 Task: Create a rule from the Agile list, Priority changed -> Complete task in the project AgileFrame if Priority Cleared then Complete Task
Action: Mouse moved to (1129, 182)
Screenshot: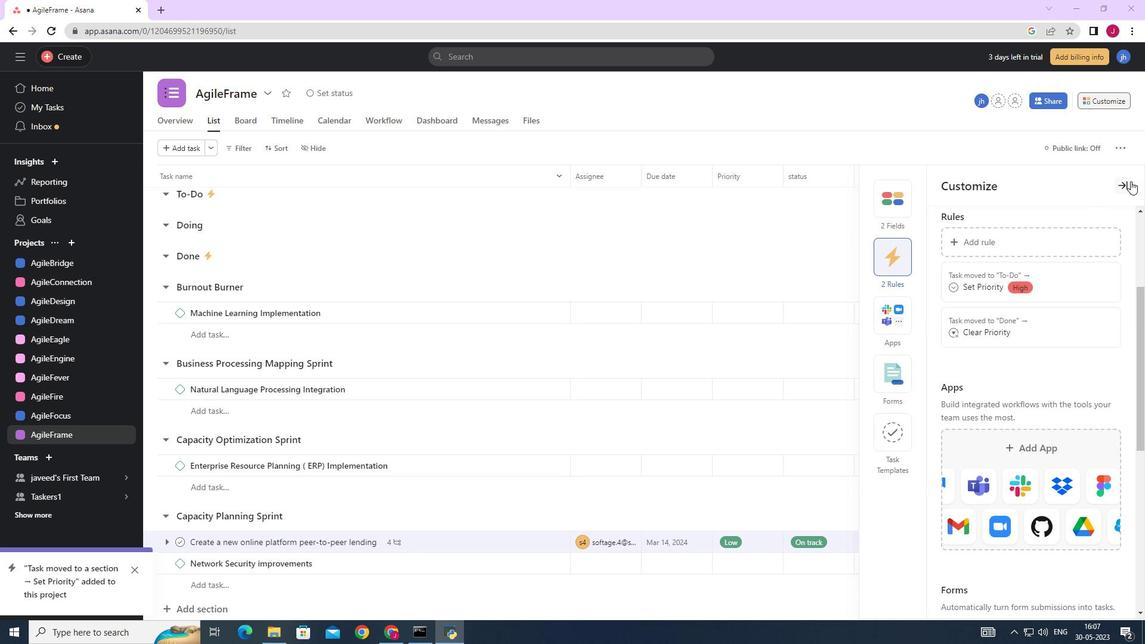 
Action: Mouse pressed left at (1129, 182)
Screenshot: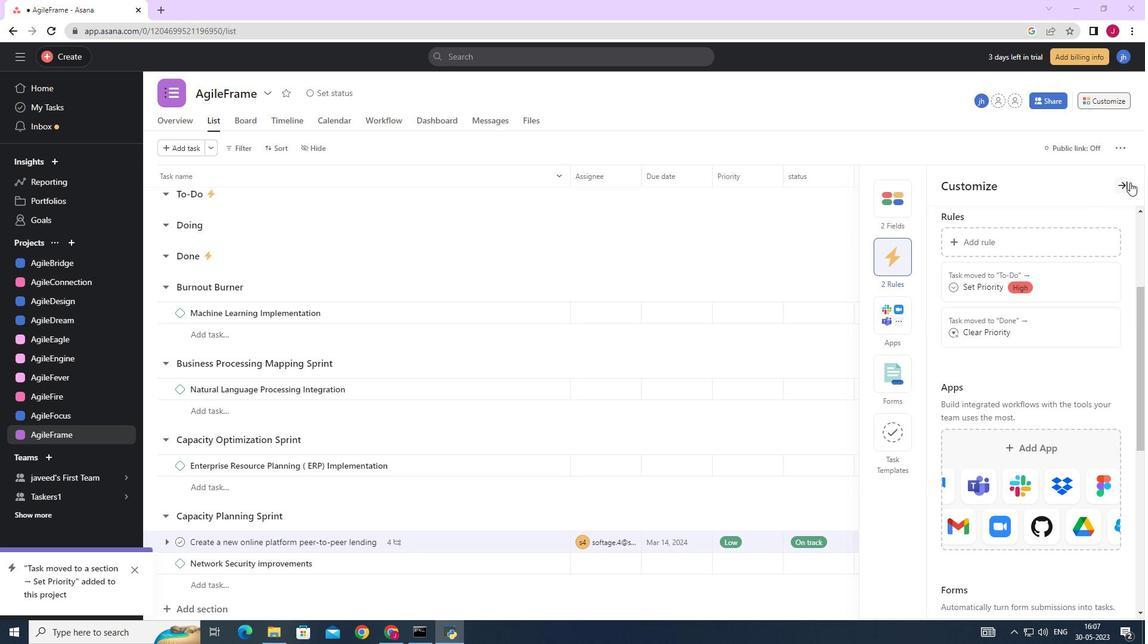 
Action: Mouse moved to (414, 265)
Screenshot: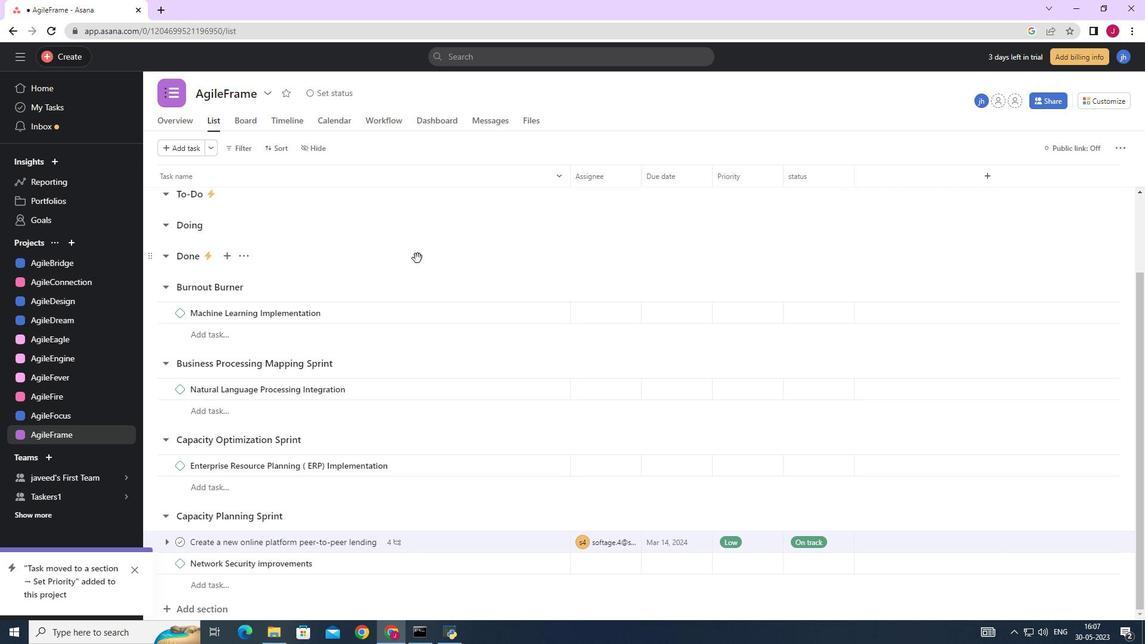 
Action: Mouse scrolled (414, 264) with delta (0, 0)
Screenshot: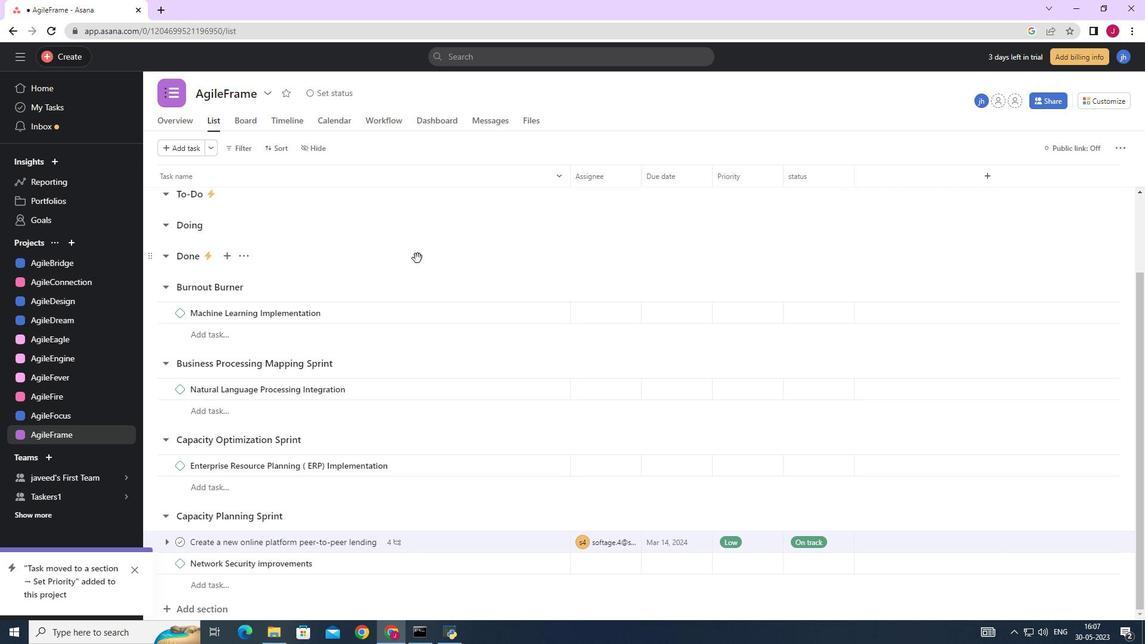
Action: Mouse scrolled (414, 264) with delta (0, 0)
Screenshot: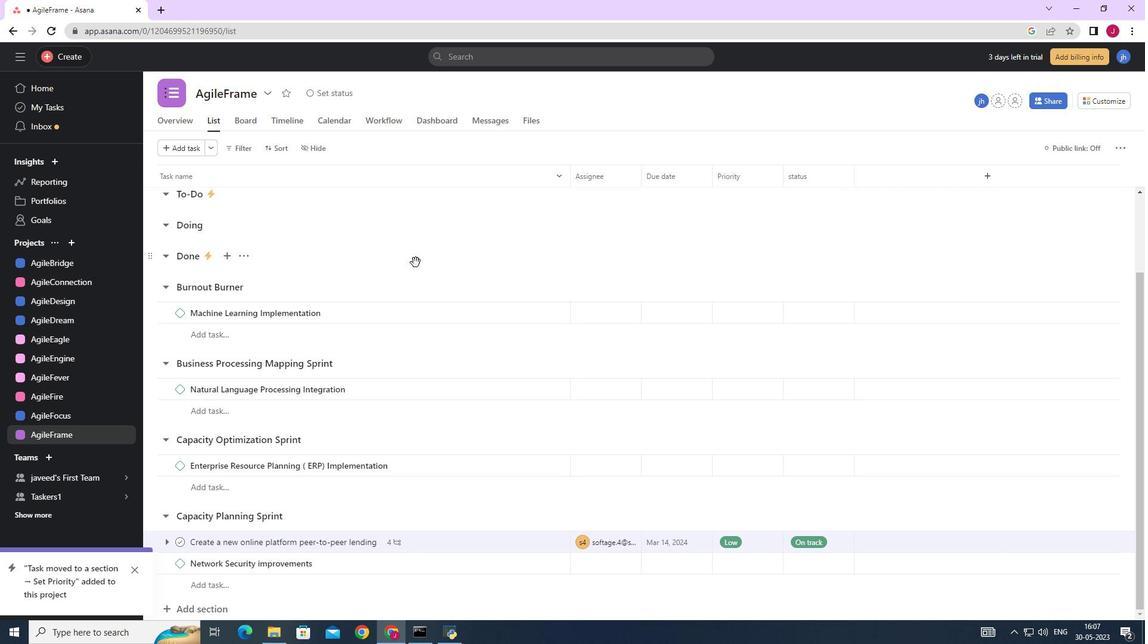 
Action: Mouse scrolled (414, 264) with delta (0, 0)
Screenshot: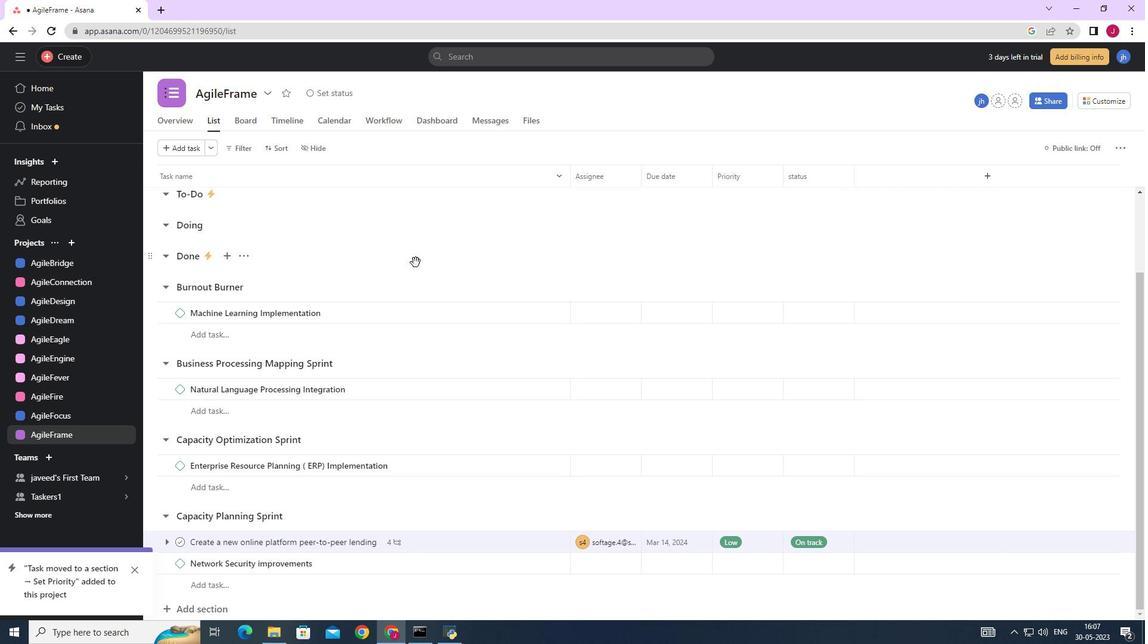 
Action: Mouse scrolled (414, 264) with delta (0, 0)
Screenshot: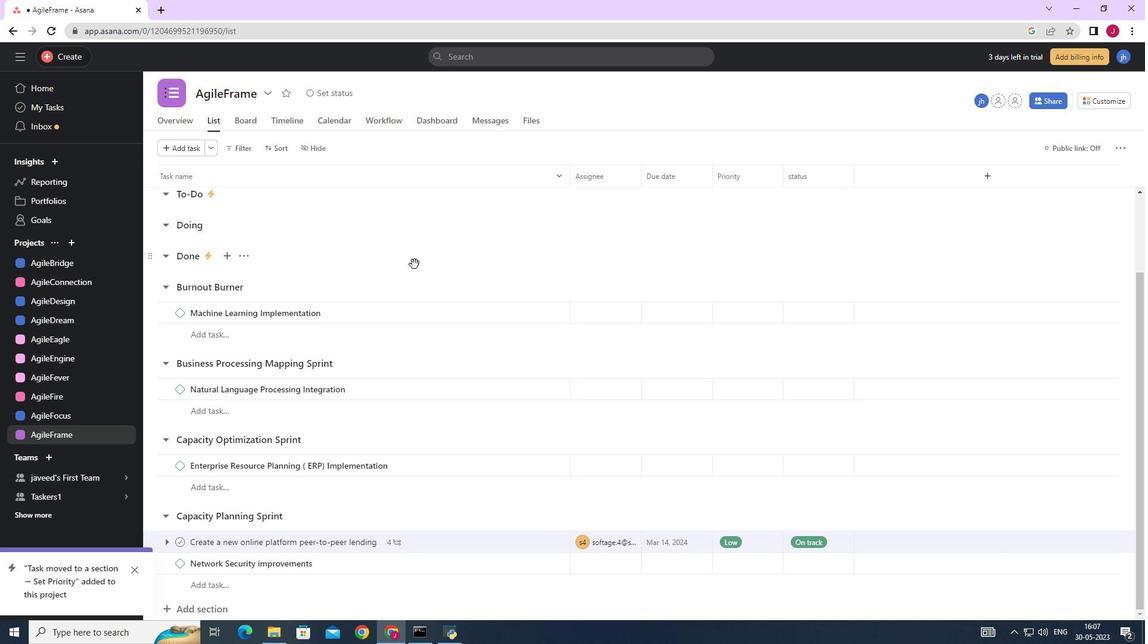 
Action: Mouse moved to (251, 242)
Screenshot: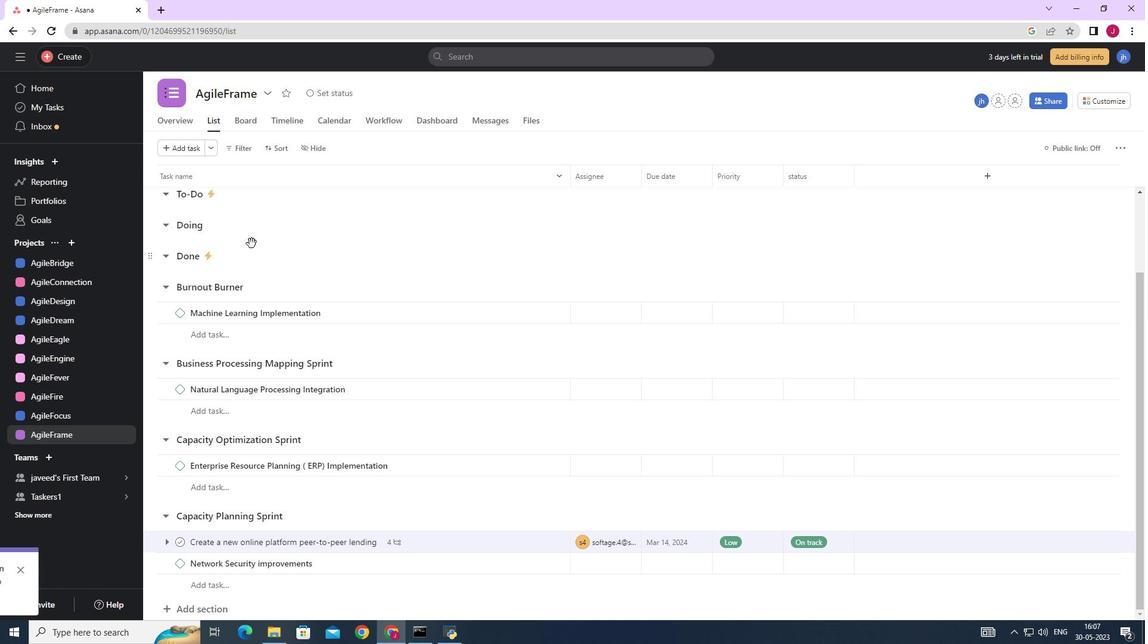 
Action: Mouse scrolled (251, 242) with delta (0, 0)
Screenshot: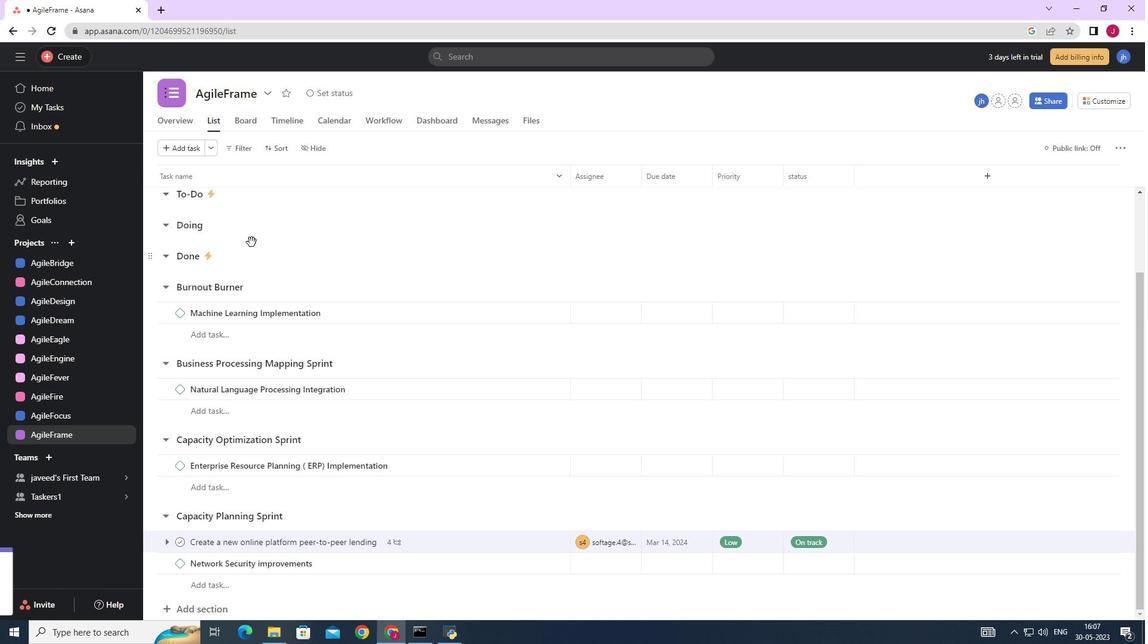 
Action: Mouse scrolled (251, 242) with delta (0, 0)
Screenshot: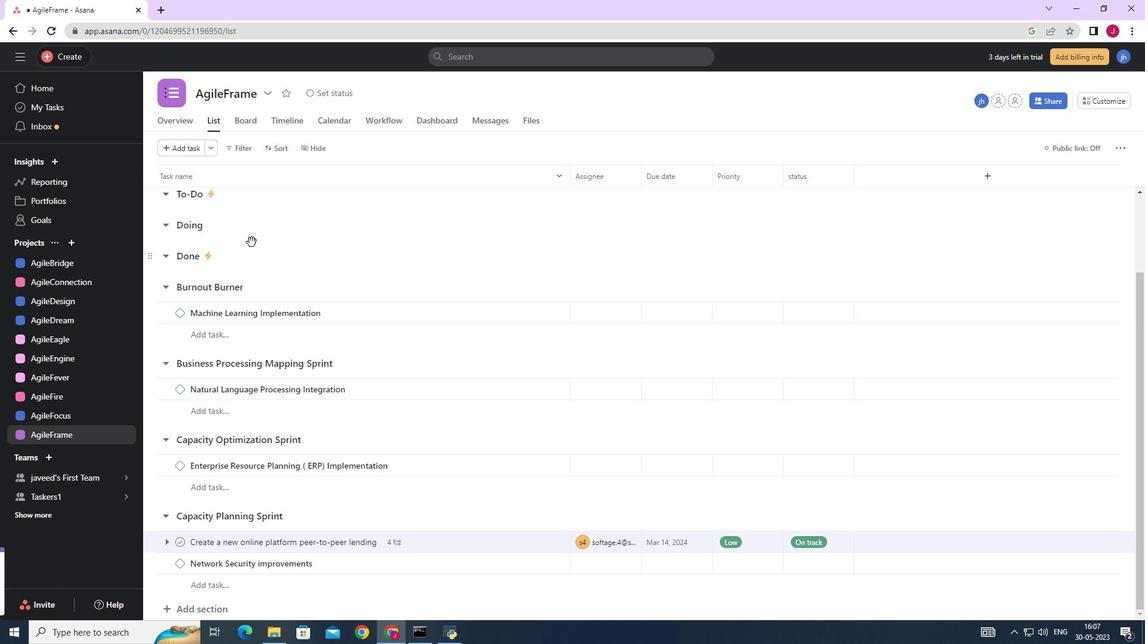 
Action: Mouse scrolled (251, 242) with delta (0, 0)
Screenshot: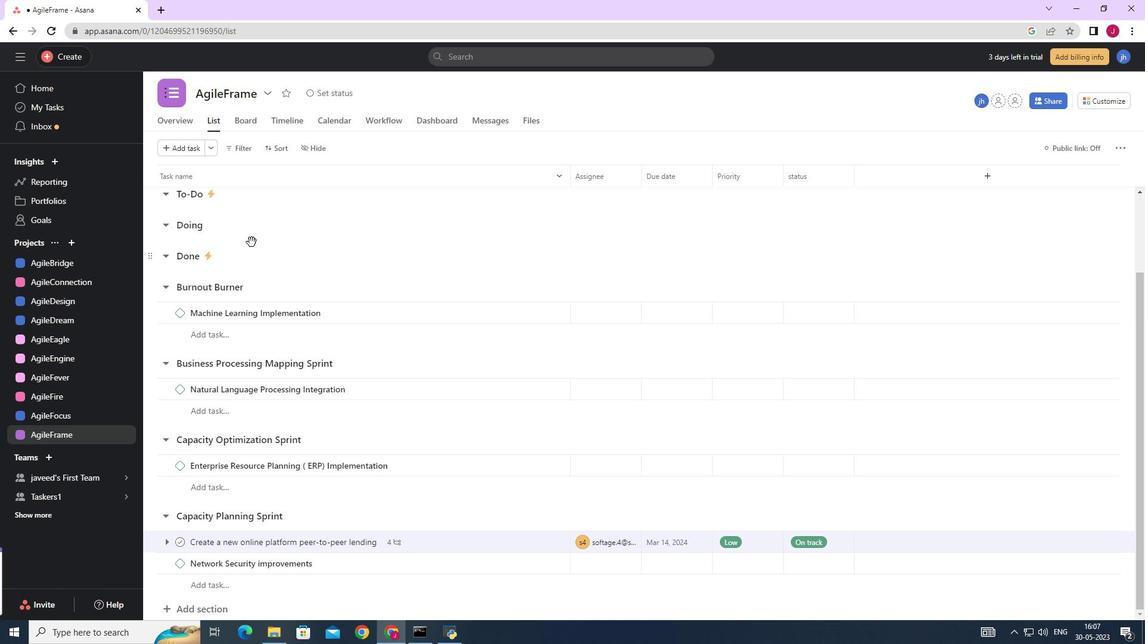
Action: Mouse scrolled (251, 241) with delta (0, 0)
Screenshot: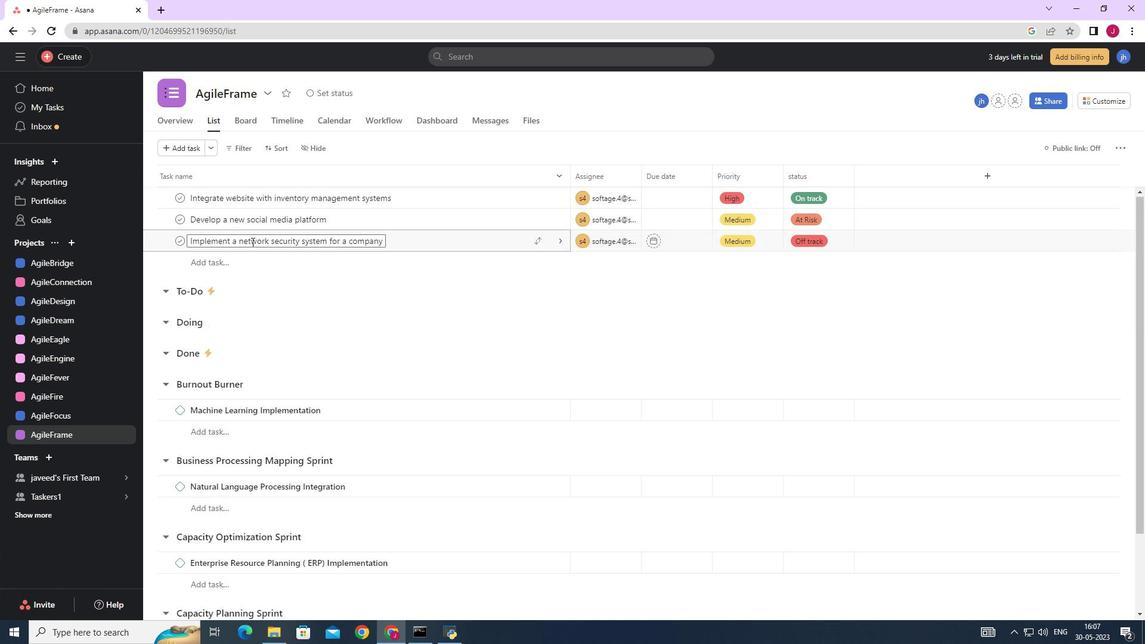 
Action: Mouse scrolled (251, 241) with delta (0, 0)
Screenshot: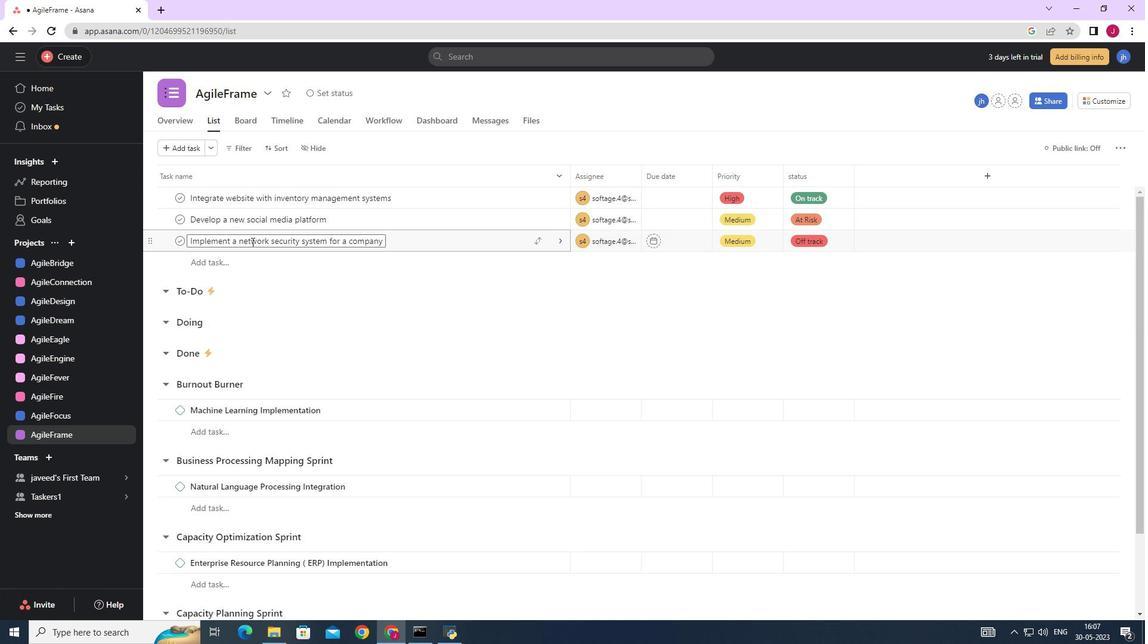 
Action: Mouse scrolled (251, 241) with delta (0, 0)
Screenshot: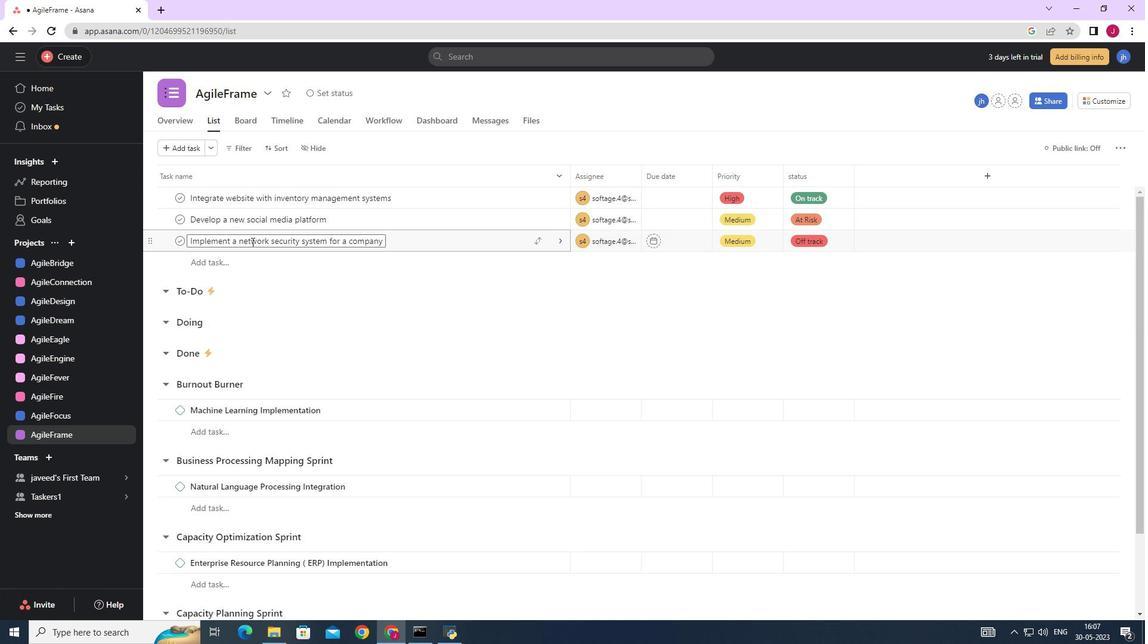 
Action: Mouse scrolled (251, 242) with delta (0, 0)
Screenshot: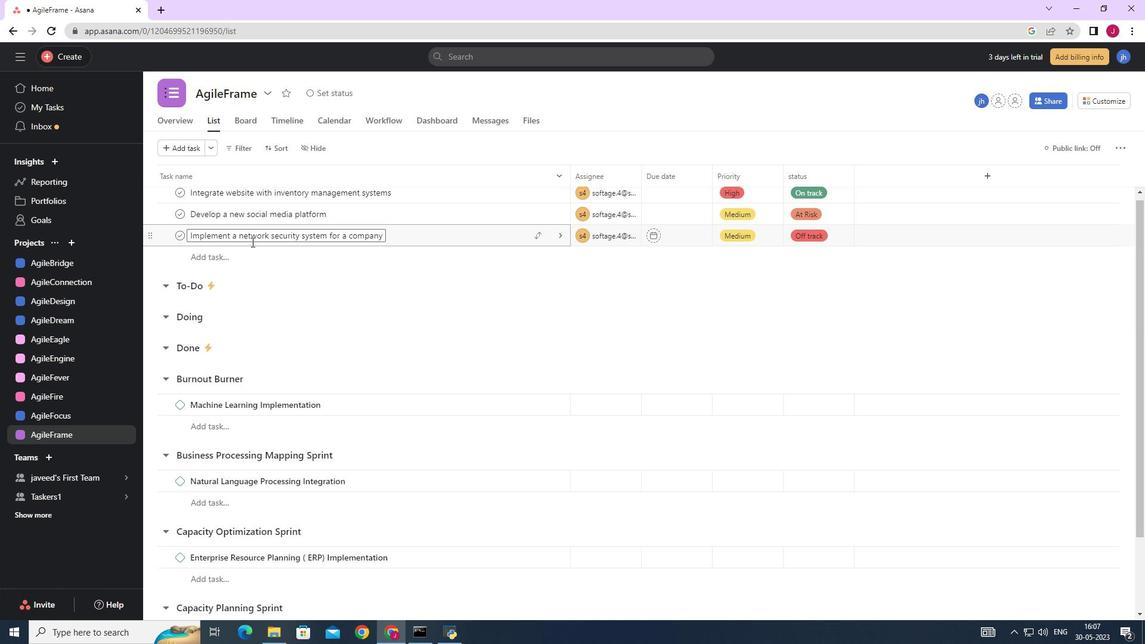 
Action: Mouse scrolled (251, 242) with delta (0, 0)
Screenshot: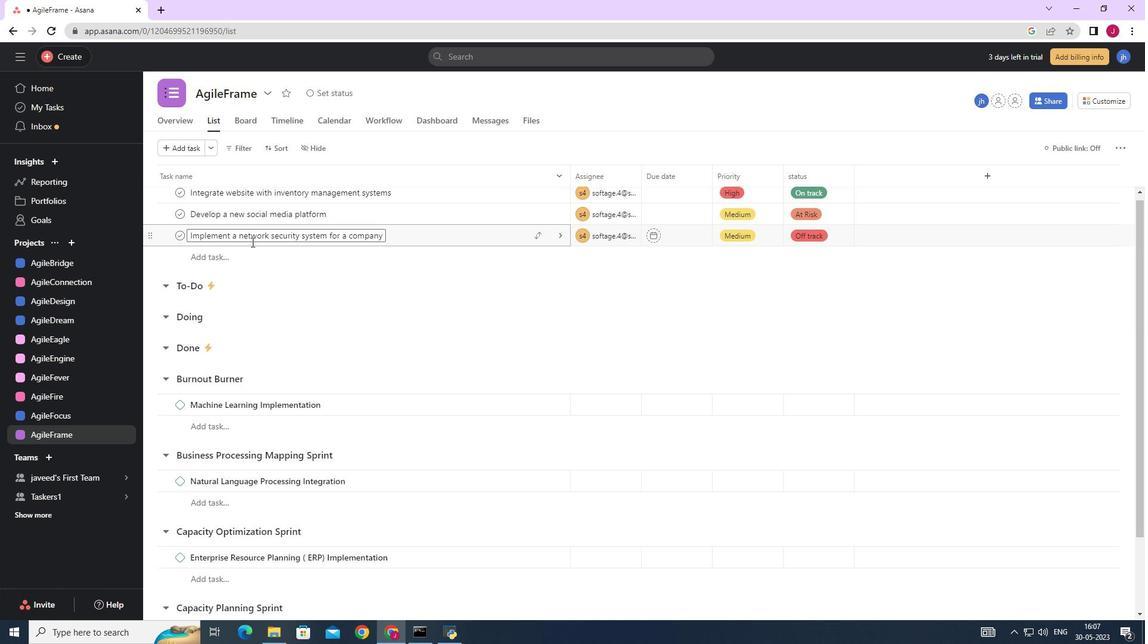 
Action: Mouse scrolled (251, 242) with delta (0, 0)
Screenshot: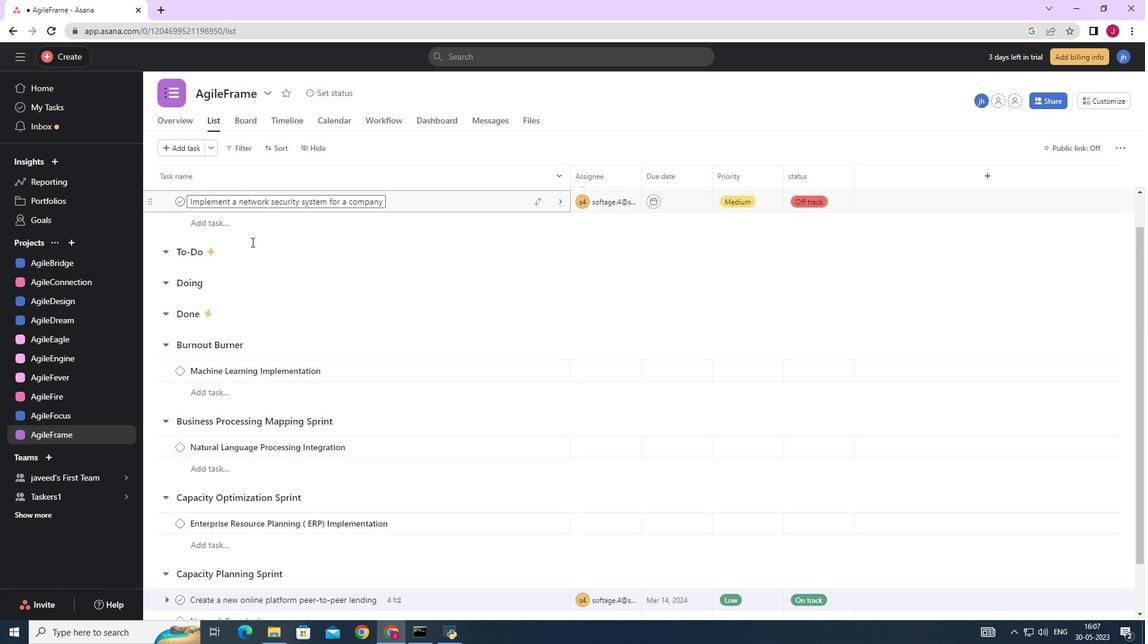 
Action: Mouse scrolled (251, 242) with delta (0, 0)
Screenshot: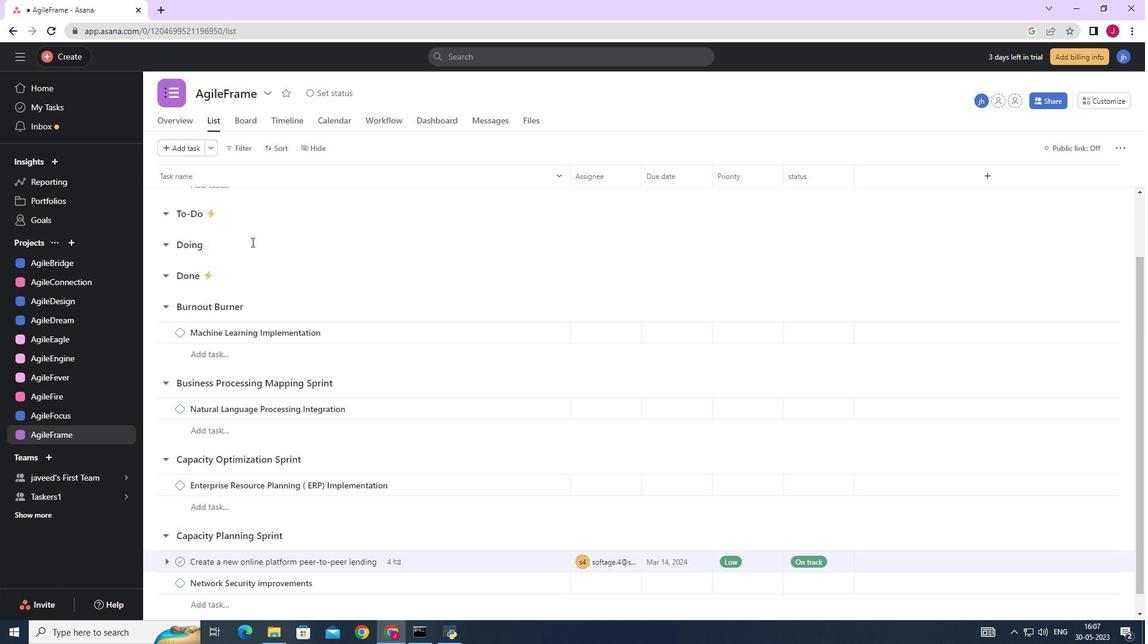 
Action: Mouse scrolled (251, 241) with delta (0, 0)
Screenshot: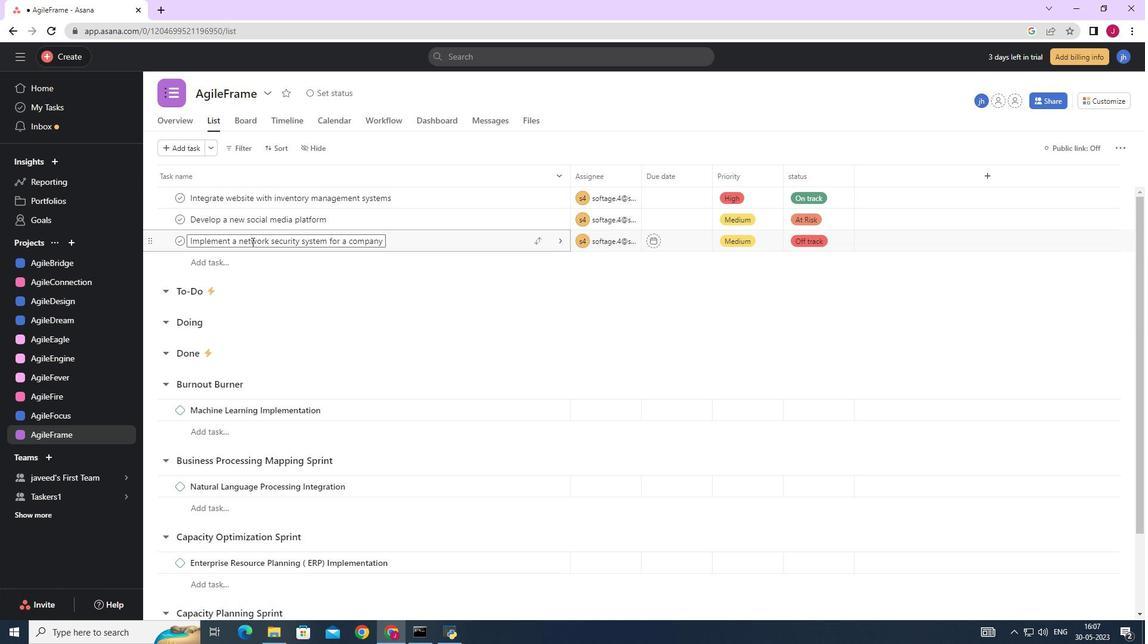 
Action: Mouse moved to (264, 239)
Screenshot: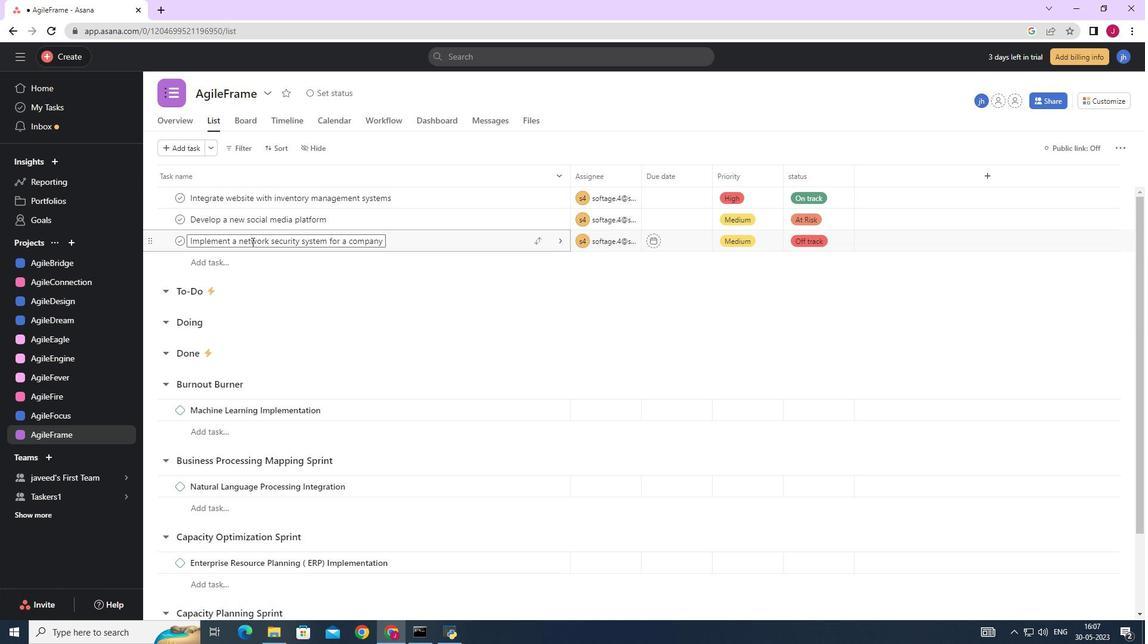 
Action: Mouse scrolled (264, 239) with delta (0, 0)
Screenshot: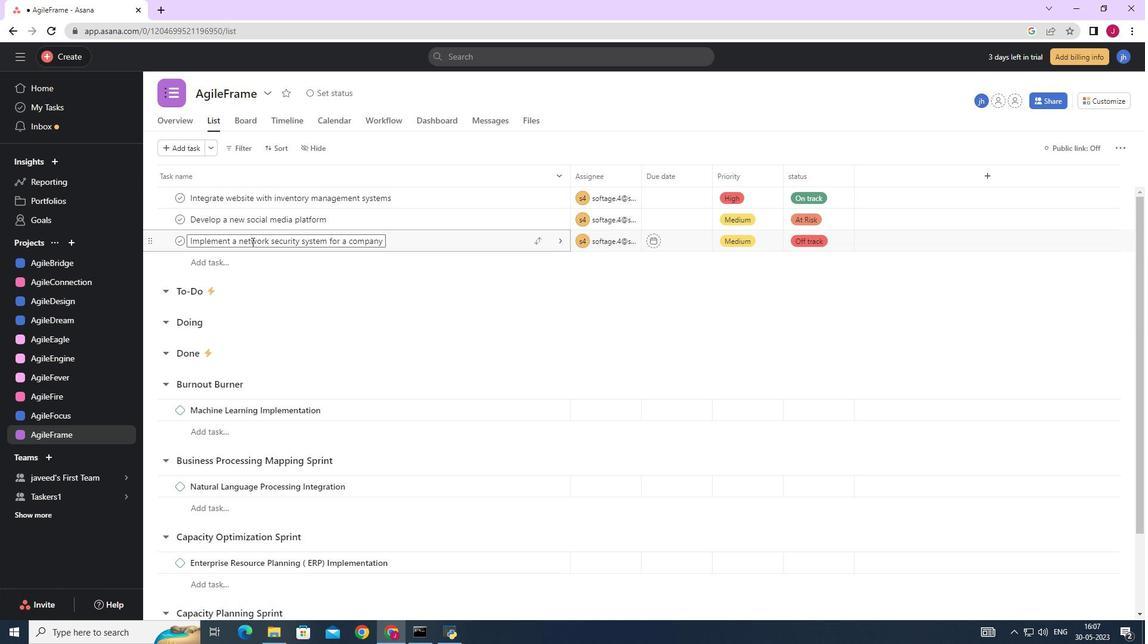 
Action: Mouse moved to (1116, 100)
Screenshot: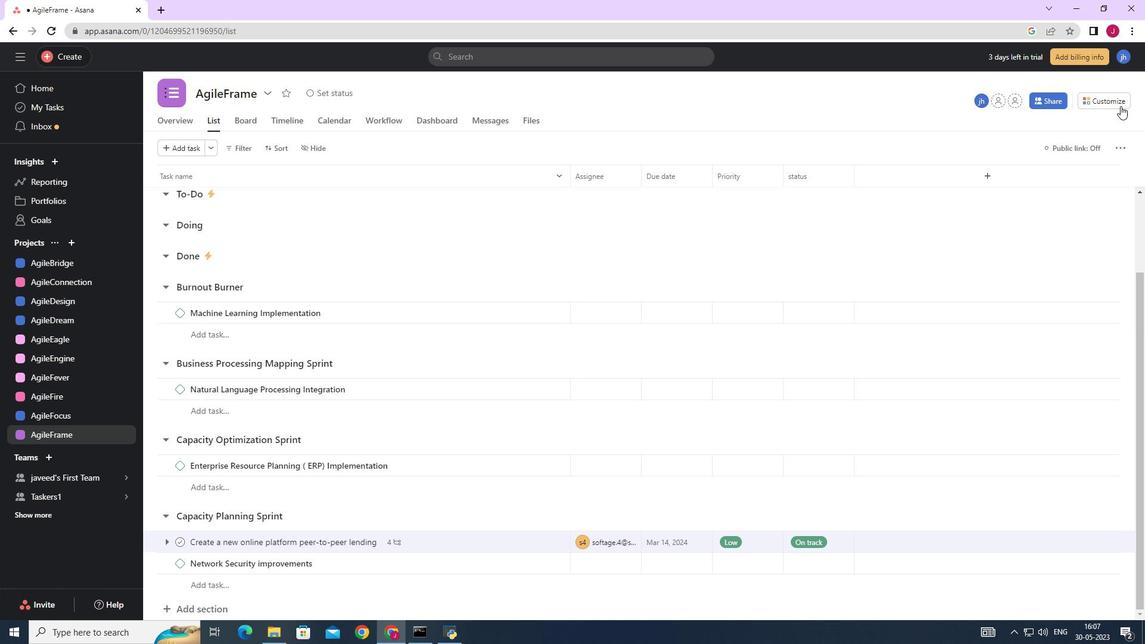 
Action: Mouse pressed left at (1116, 100)
Screenshot: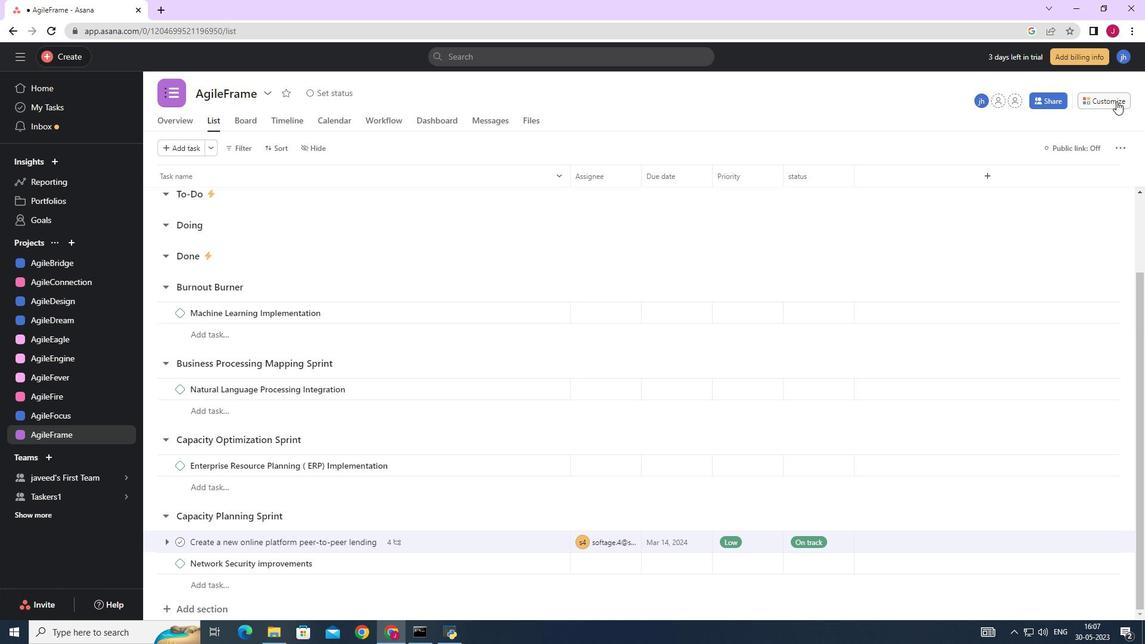 
Action: Mouse moved to (904, 251)
Screenshot: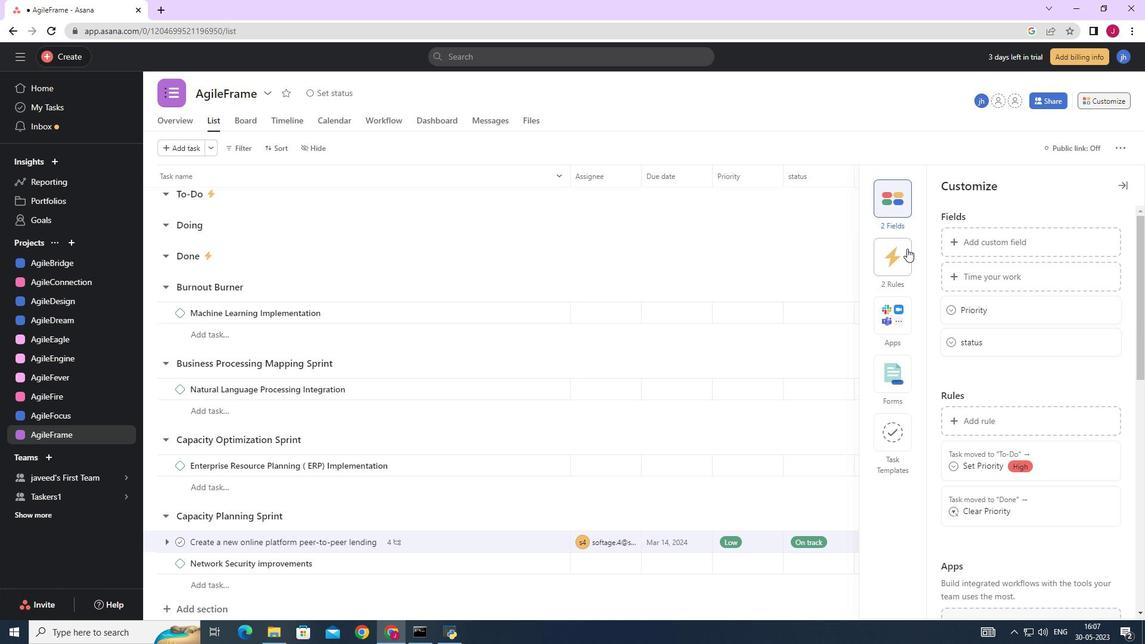 
Action: Mouse pressed left at (904, 251)
Screenshot: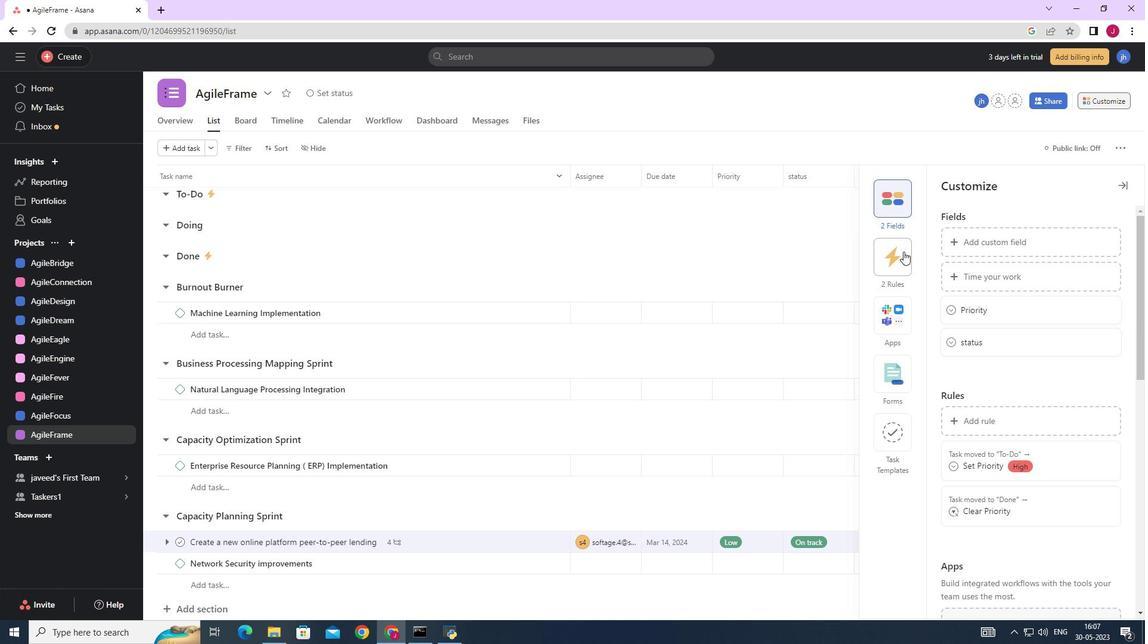 
Action: Mouse moved to (979, 238)
Screenshot: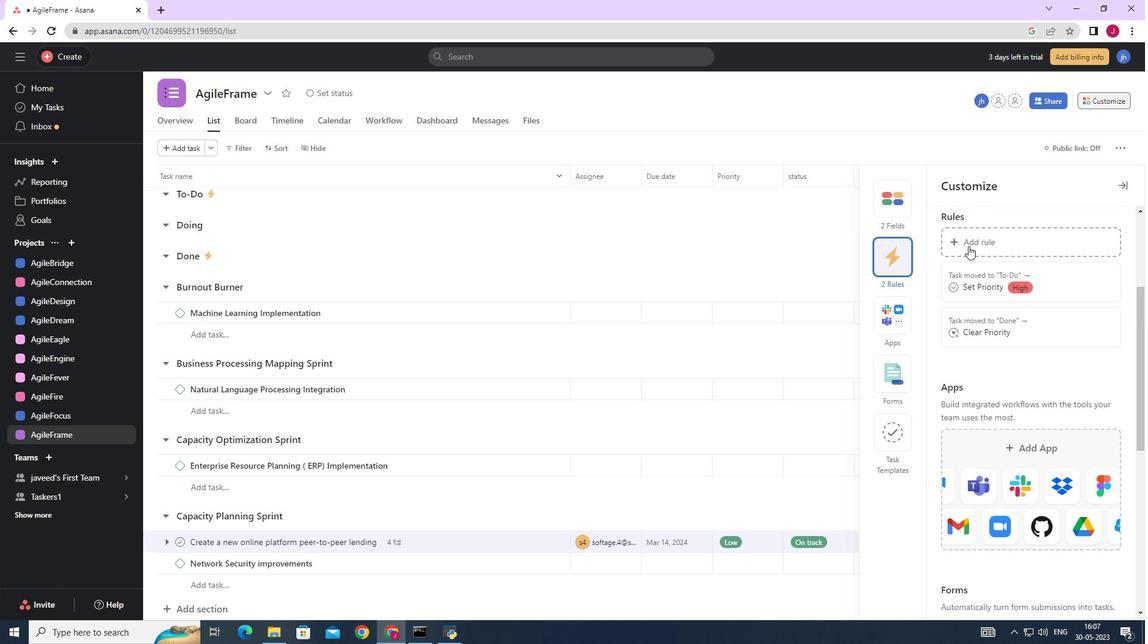
Action: Mouse pressed left at (979, 238)
Screenshot: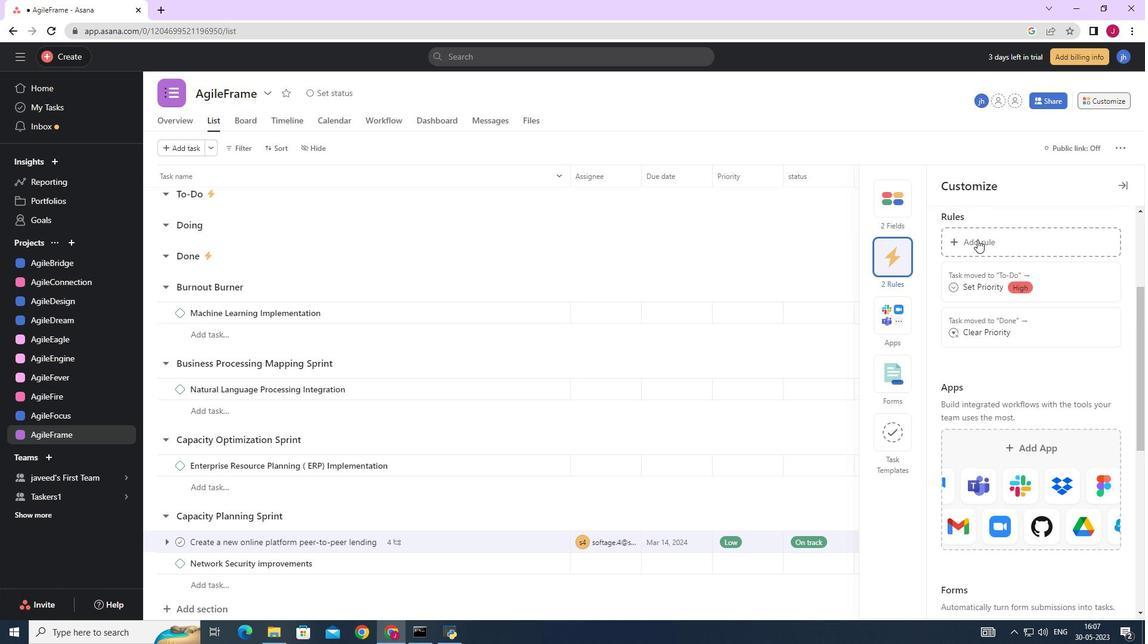 
Action: Mouse moved to (246, 179)
Screenshot: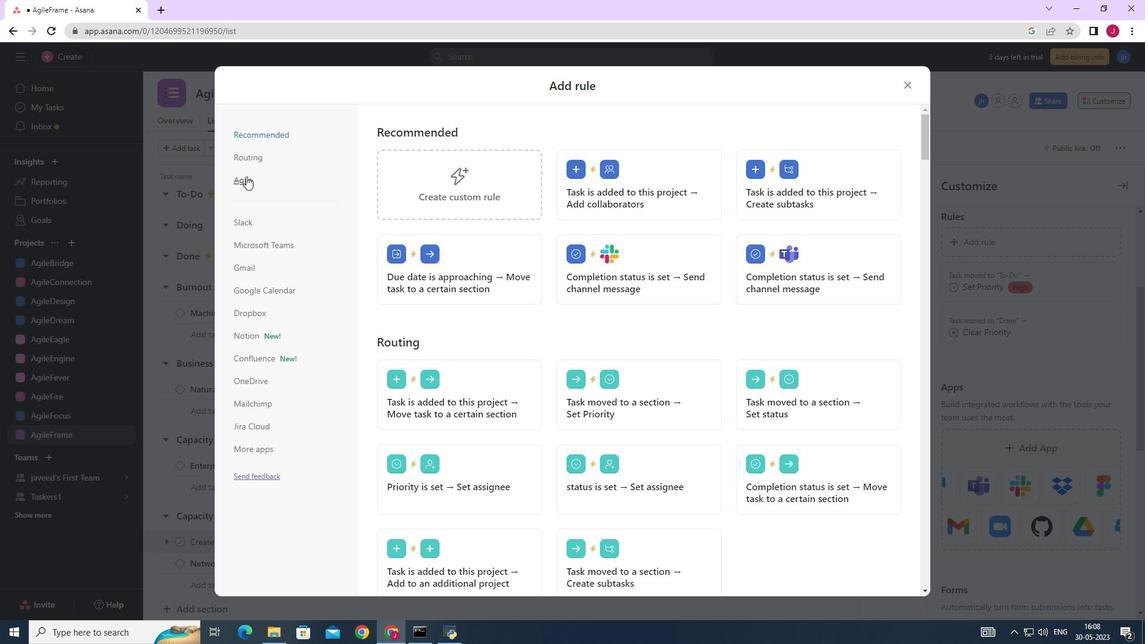 
Action: Mouse pressed left at (246, 179)
Screenshot: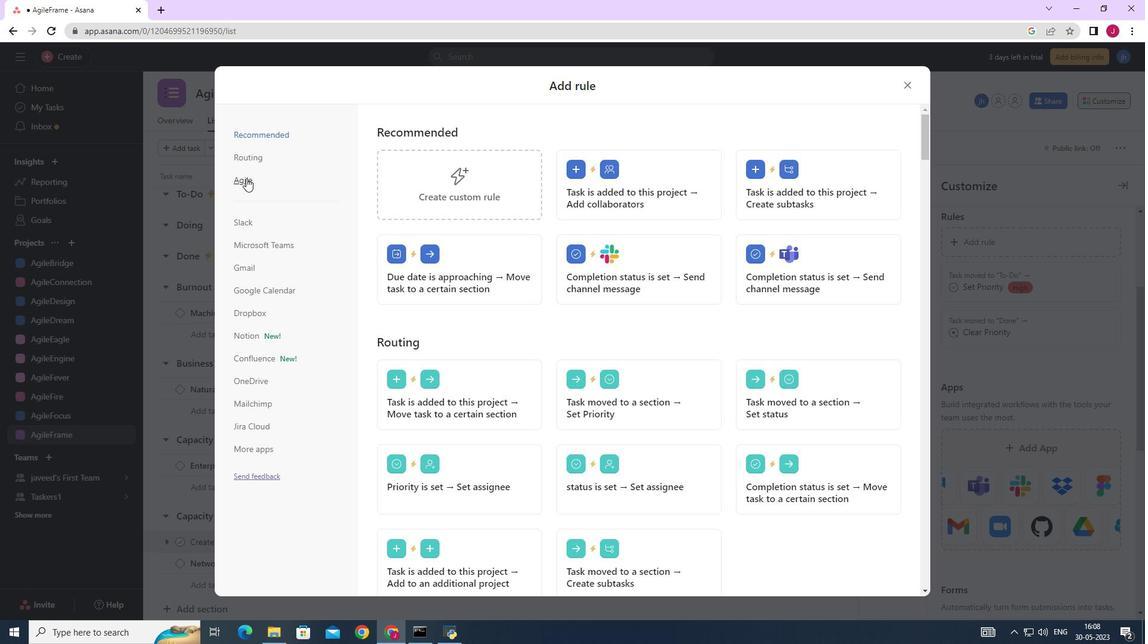 
Action: Mouse moved to (457, 182)
Screenshot: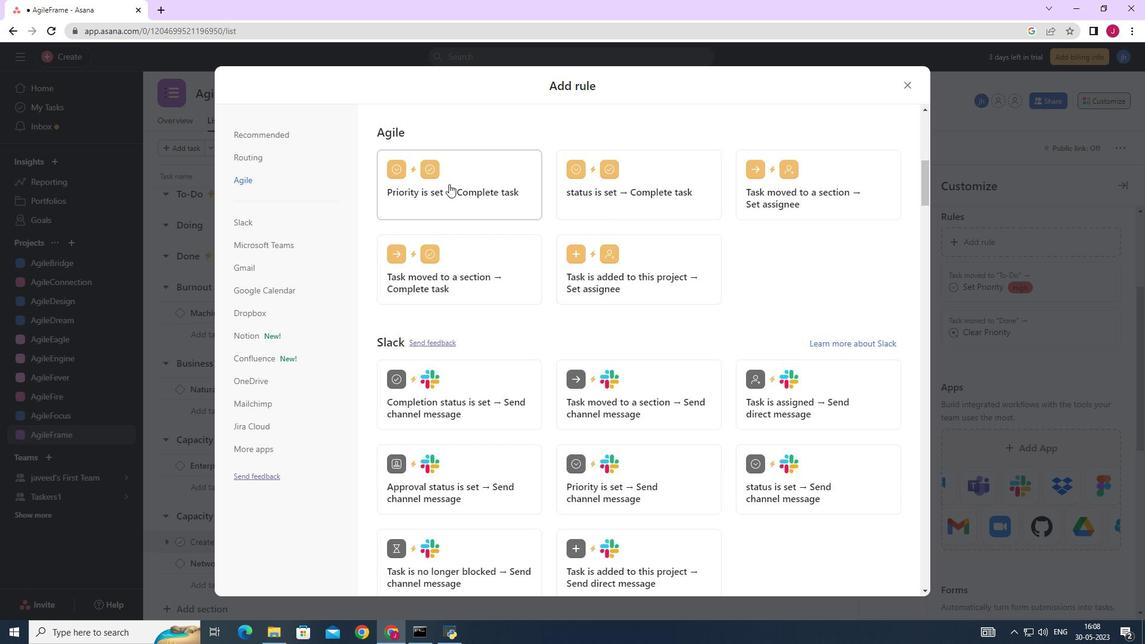 
Action: Mouse pressed left at (457, 182)
Screenshot: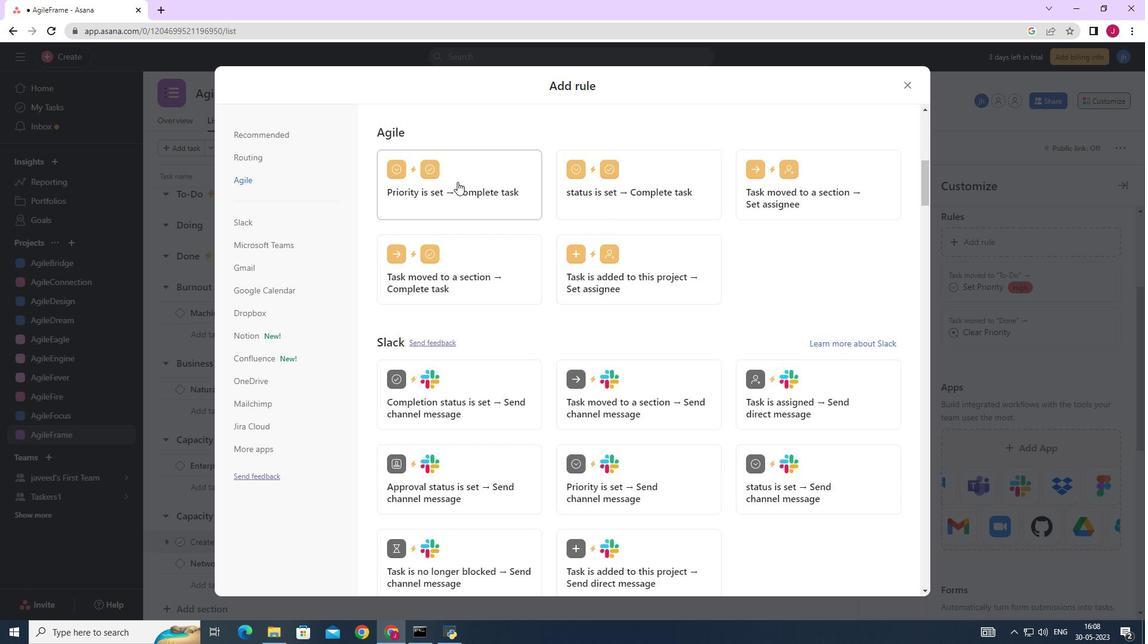
Action: Mouse moved to (743, 207)
Screenshot: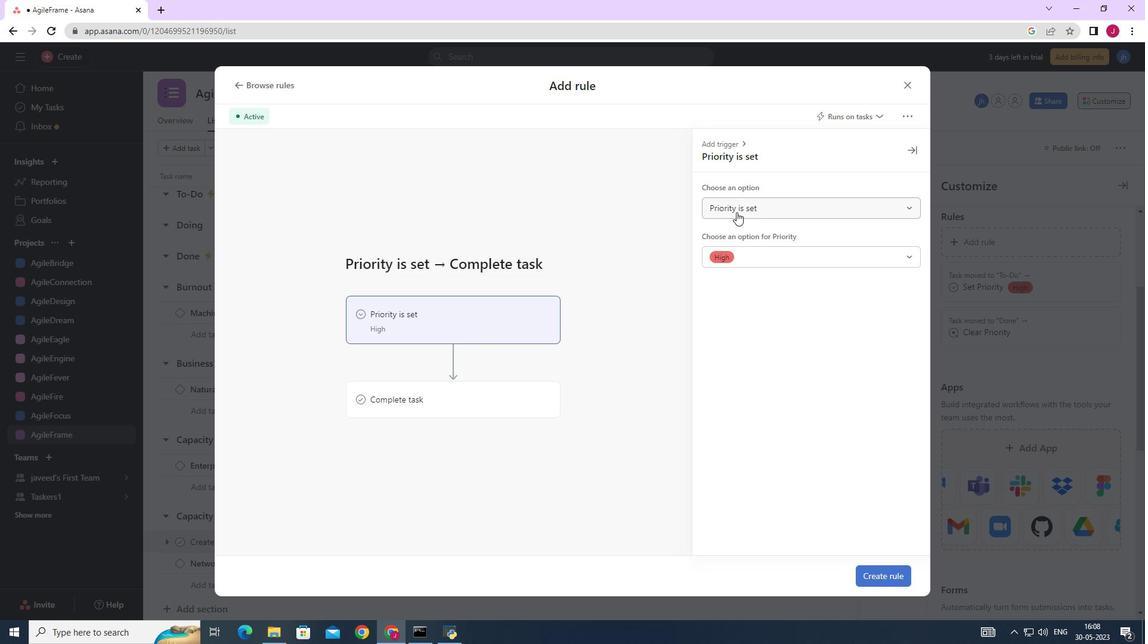 
Action: Mouse pressed left at (743, 207)
Screenshot: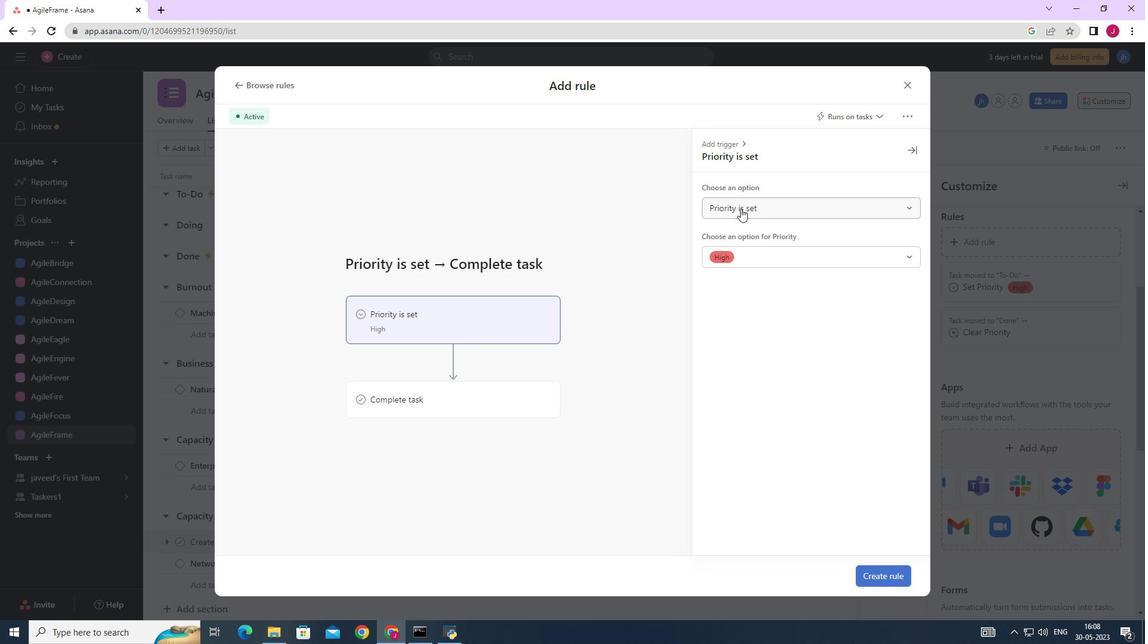 
Action: Mouse moved to (743, 253)
Screenshot: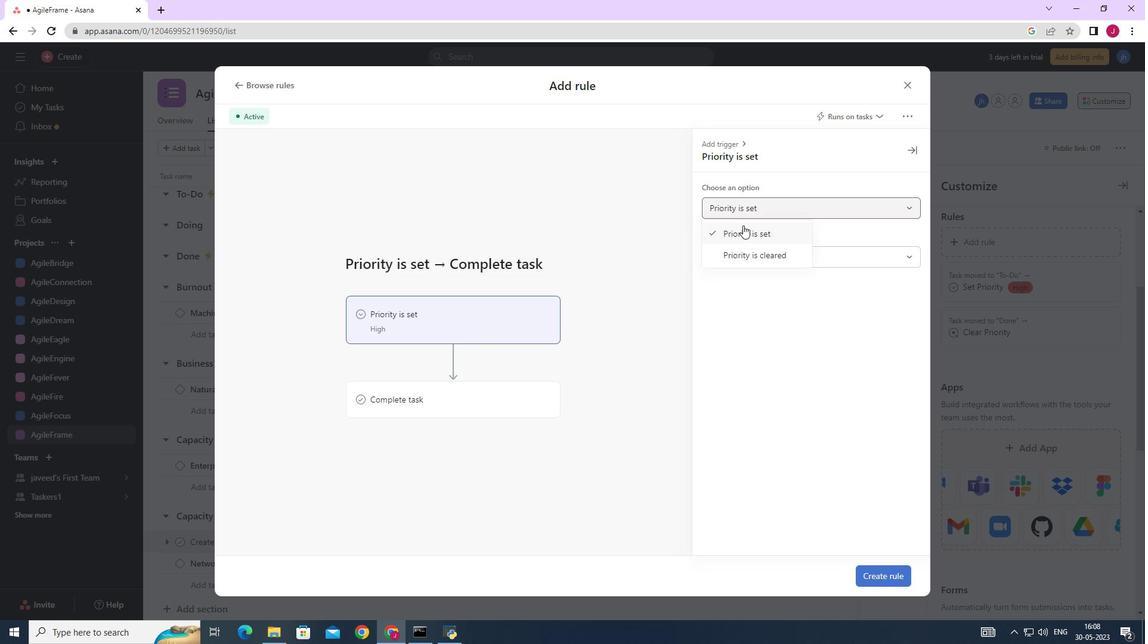 
Action: Mouse pressed left at (743, 253)
Screenshot: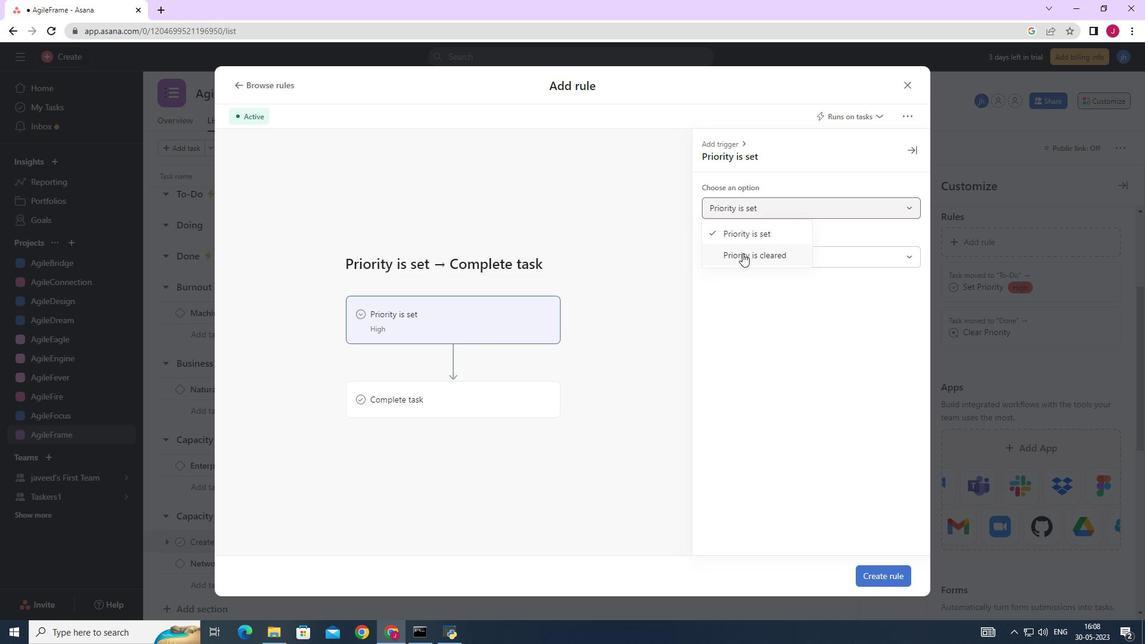 
Action: Mouse moved to (436, 393)
Screenshot: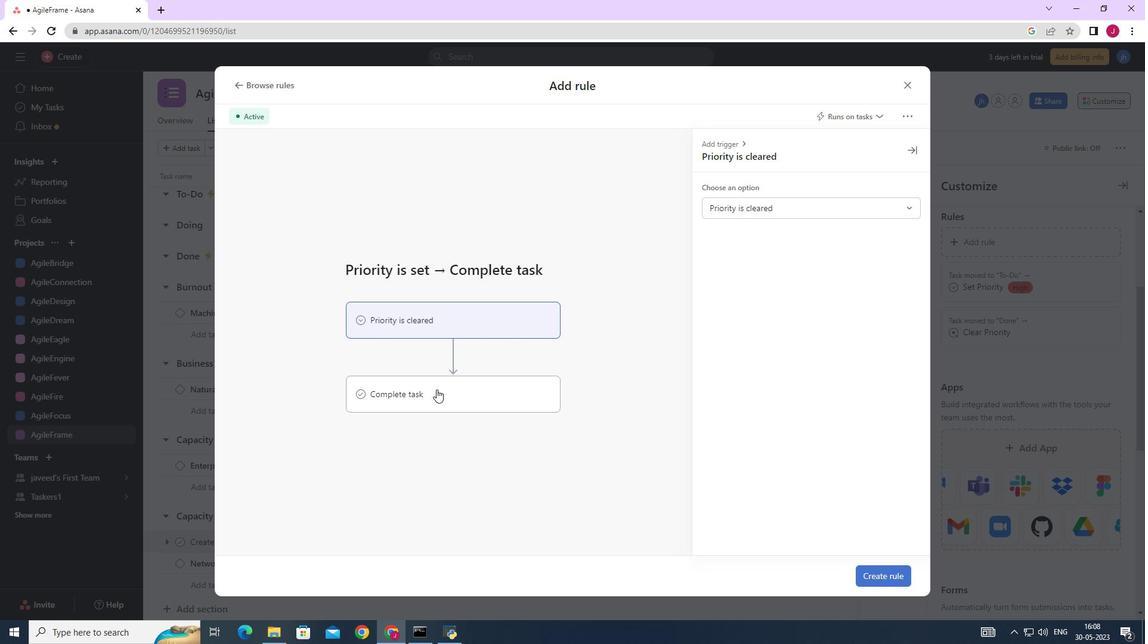 
Action: Mouse pressed left at (436, 393)
Screenshot: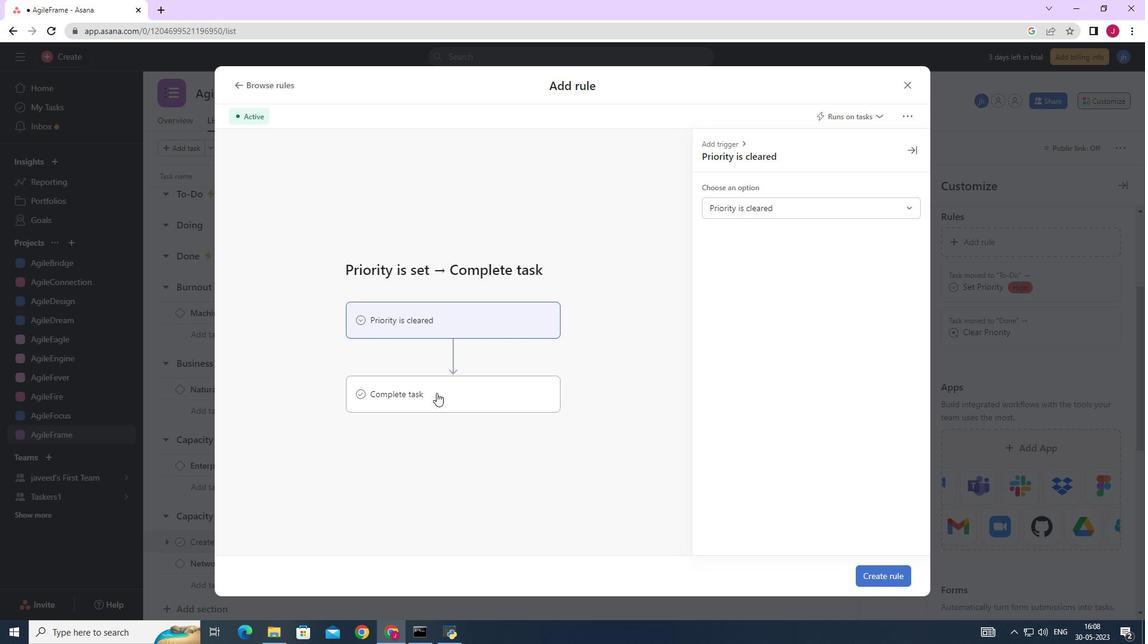 
Action: Mouse moved to (880, 578)
Screenshot: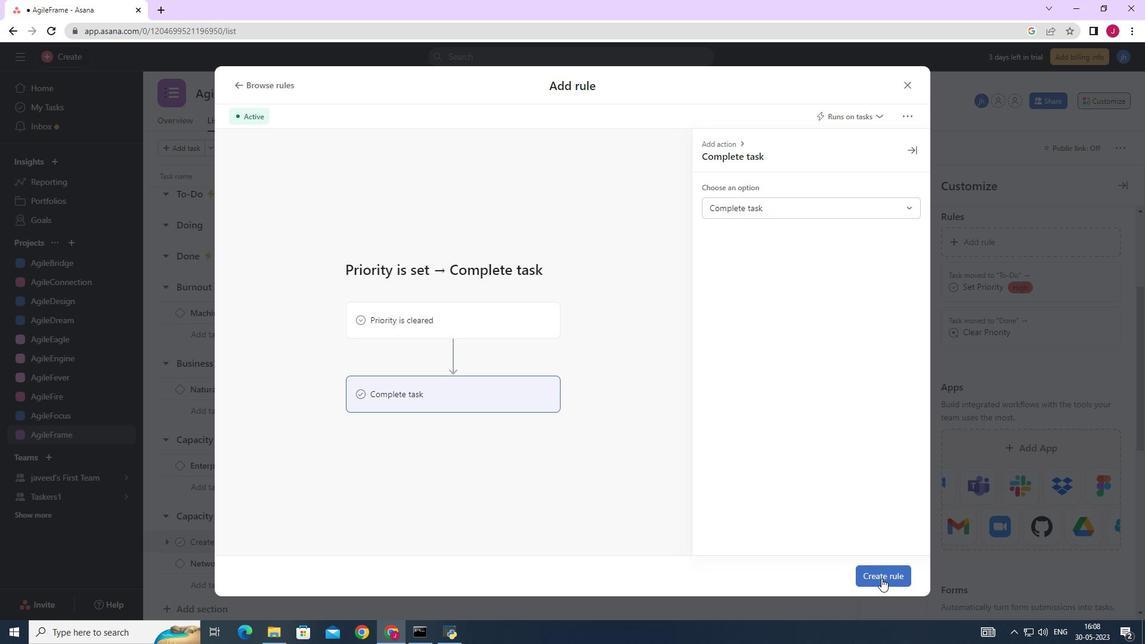 
Action: Mouse pressed left at (880, 578)
Screenshot: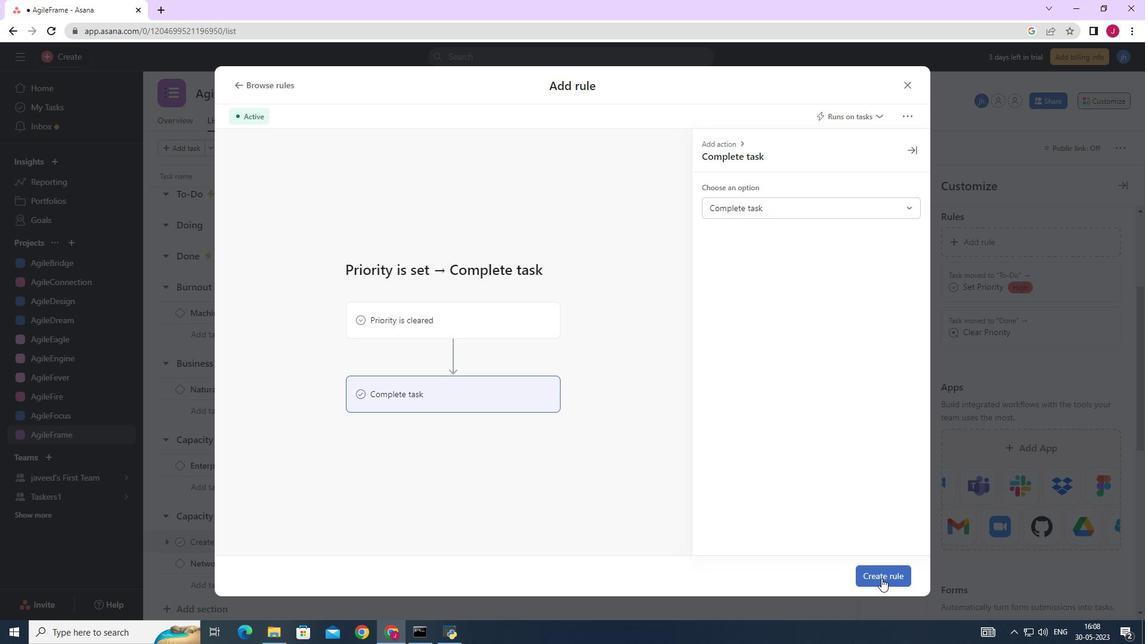 
Action: Mouse moved to (749, 433)
Screenshot: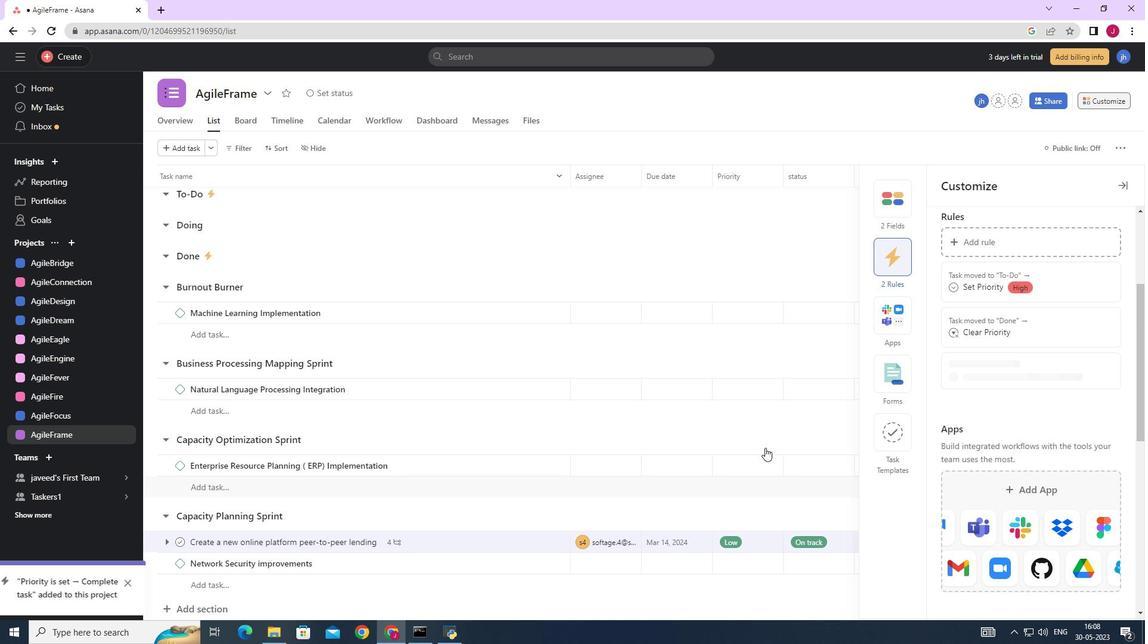 
